 Task: Select politics as the cause.
Action: Mouse moved to (785, 107)
Screenshot: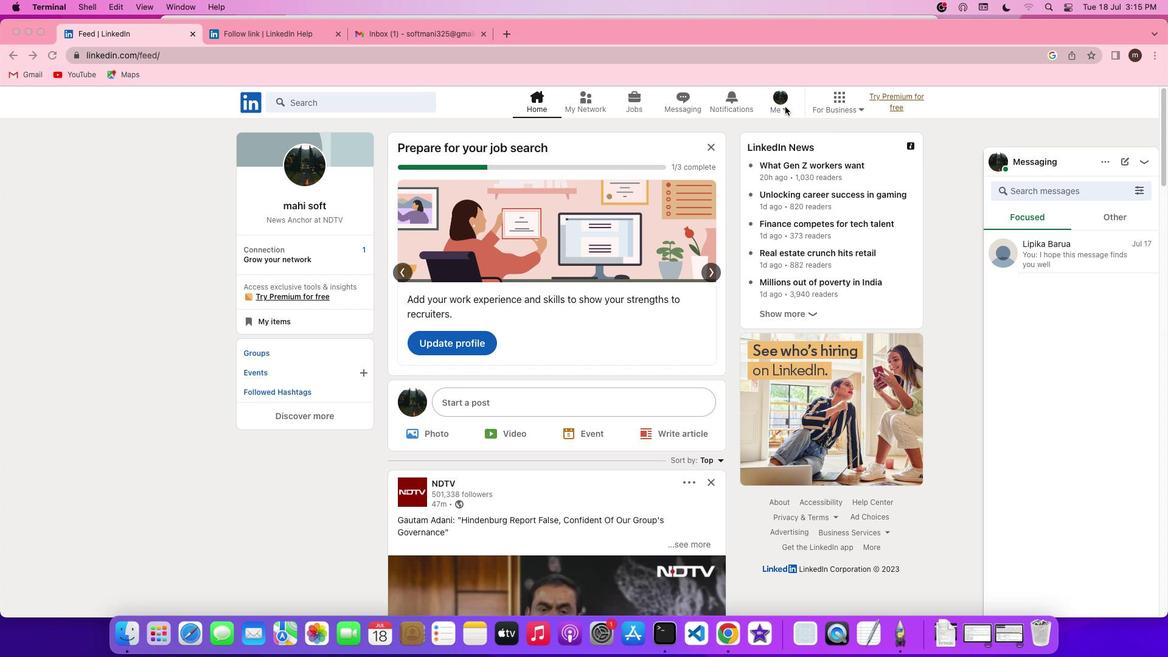 
Action: Mouse pressed left at (785, 107)
Screenshot: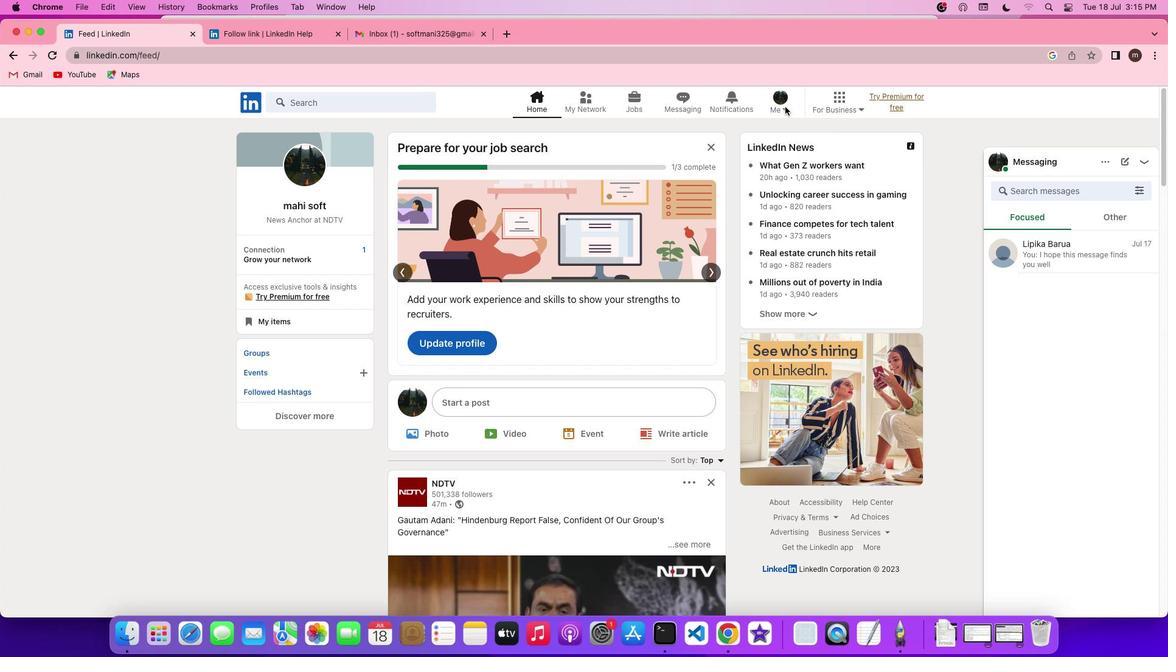 
Action: Mouse moved to (784, 107)
Screenshot: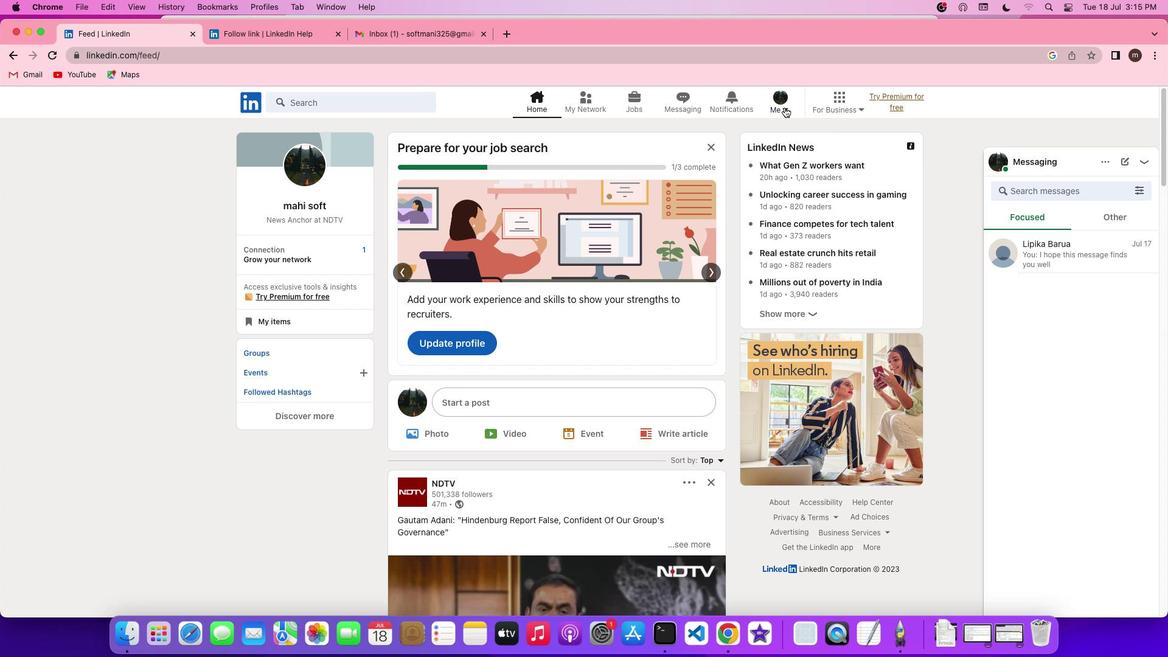 
Action: Mouse pressed left at (784, 107)
Screenshot: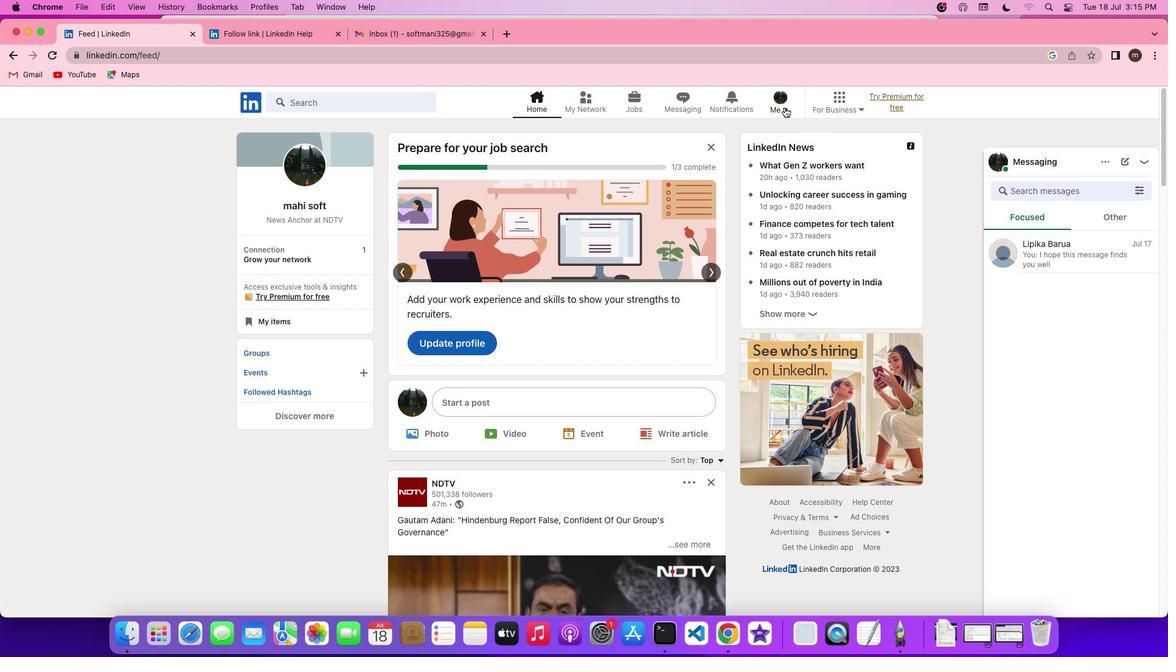 
Action: Mouse moved to (750, 169)
Screenshot: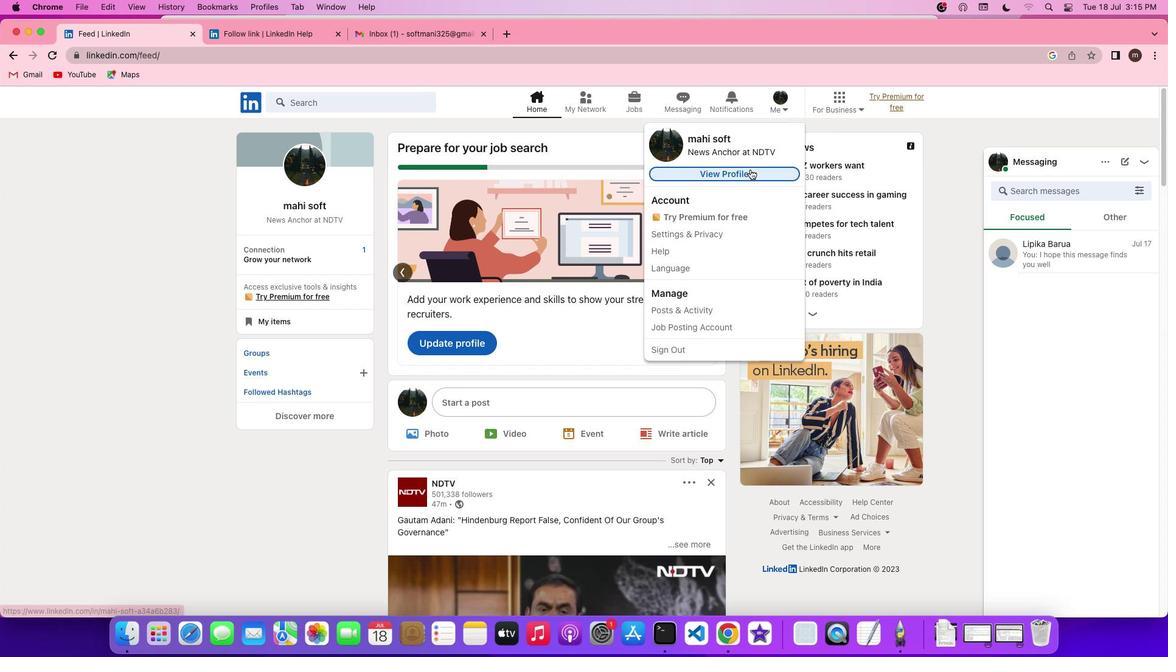 
Action: Mouse pressed left at (750, 169)
Screenshot: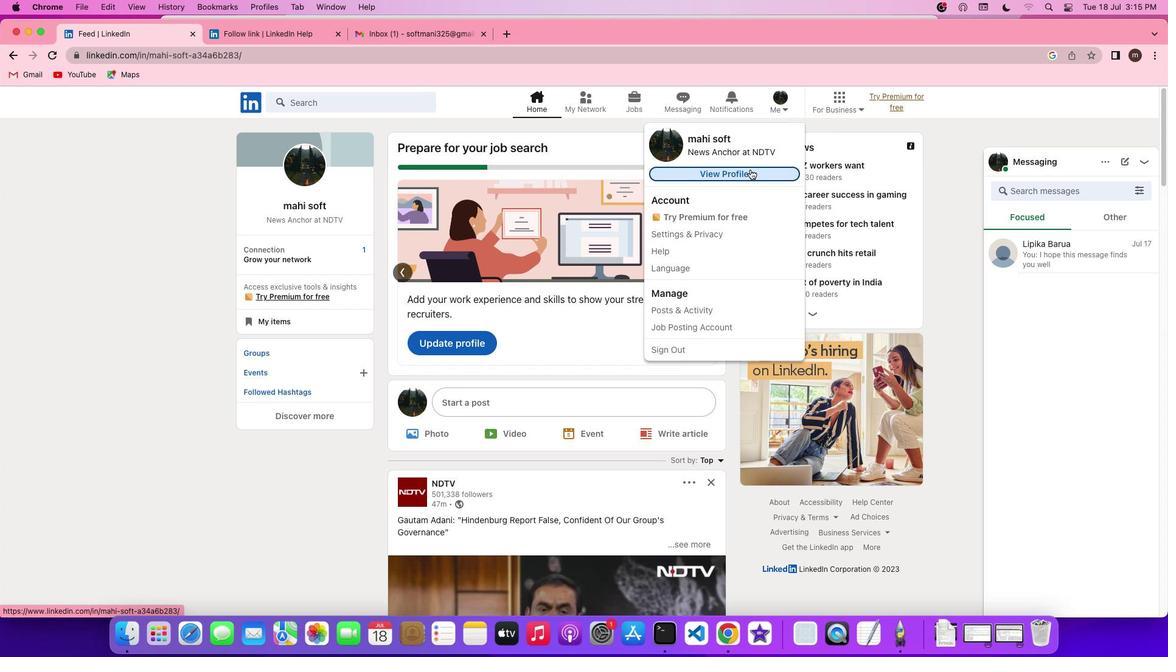 
Action: Mouse moved to (378, 374)
Screenshot: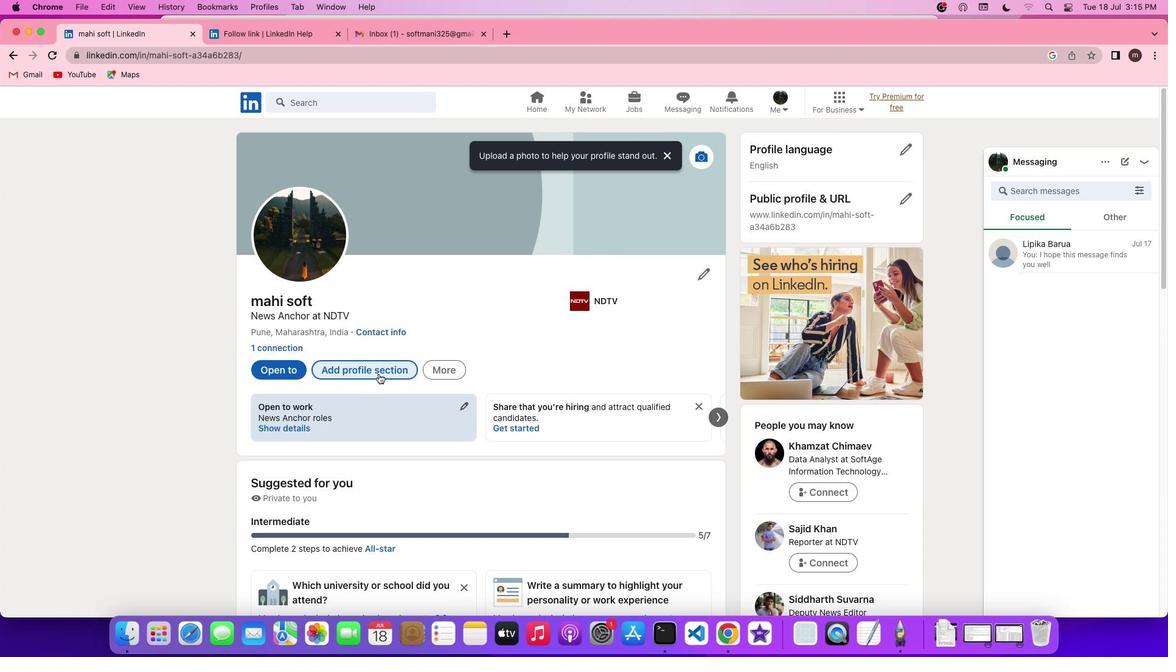 
Action: Mouse pressed left at (378, 374)
Screenshot: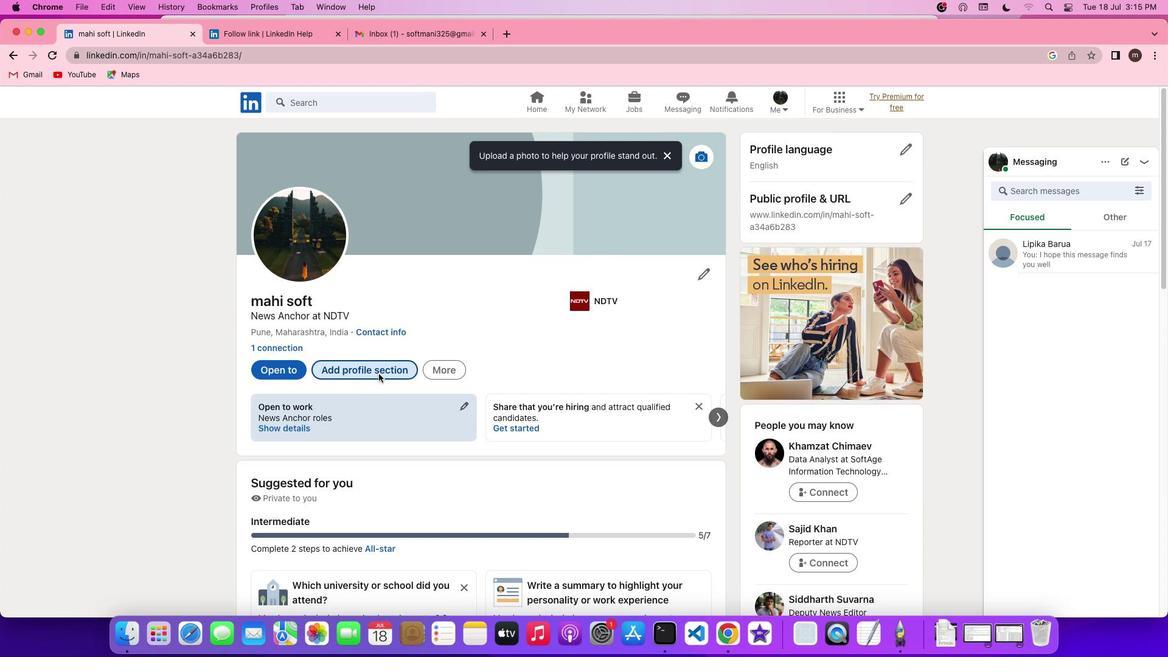 
Action: Mouse moved to (453, 390)
Screenshot: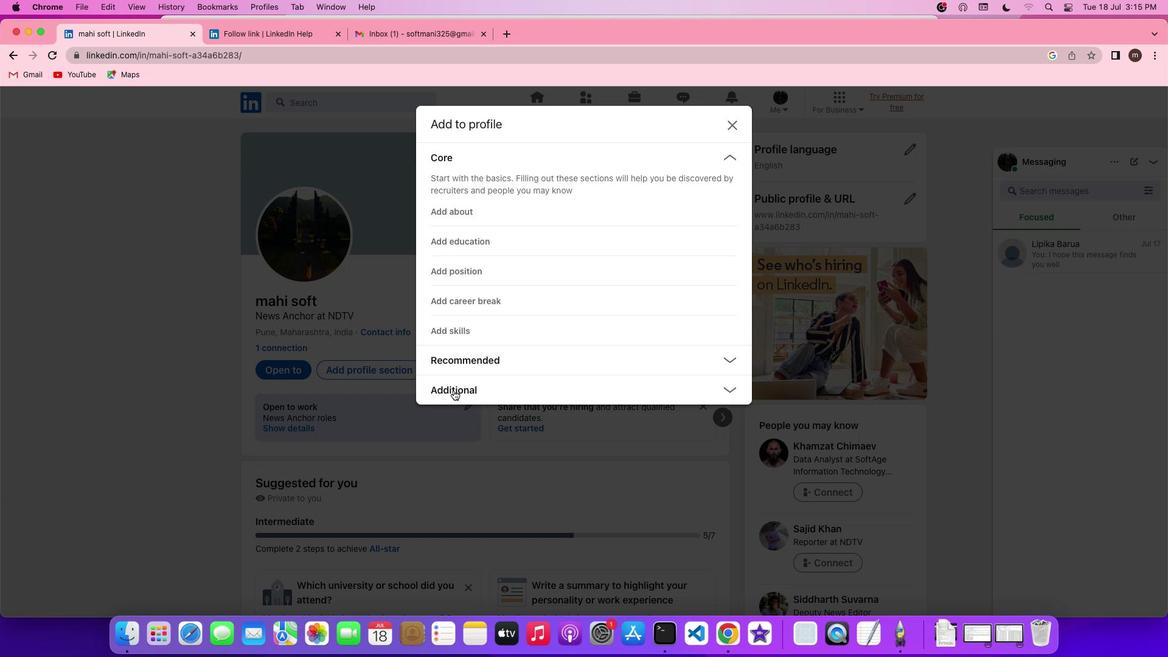 
Action: Mouse pressed left at (453, 390)
Screenshot: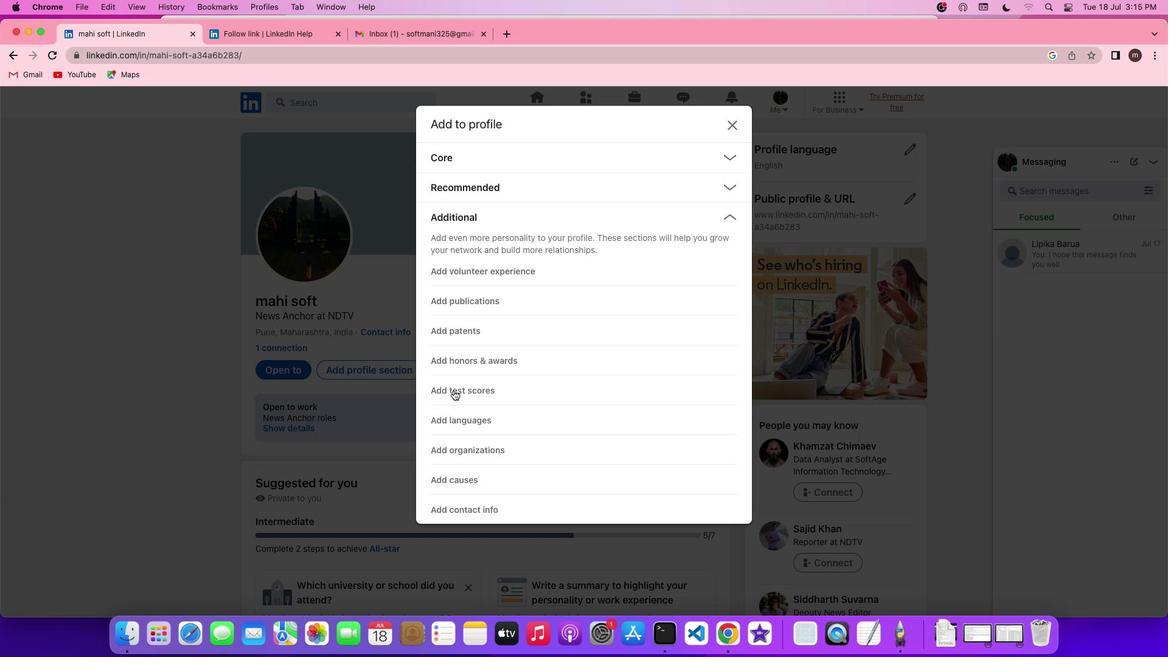 
Action: Mouse moved to (461, 272)
Screenshot: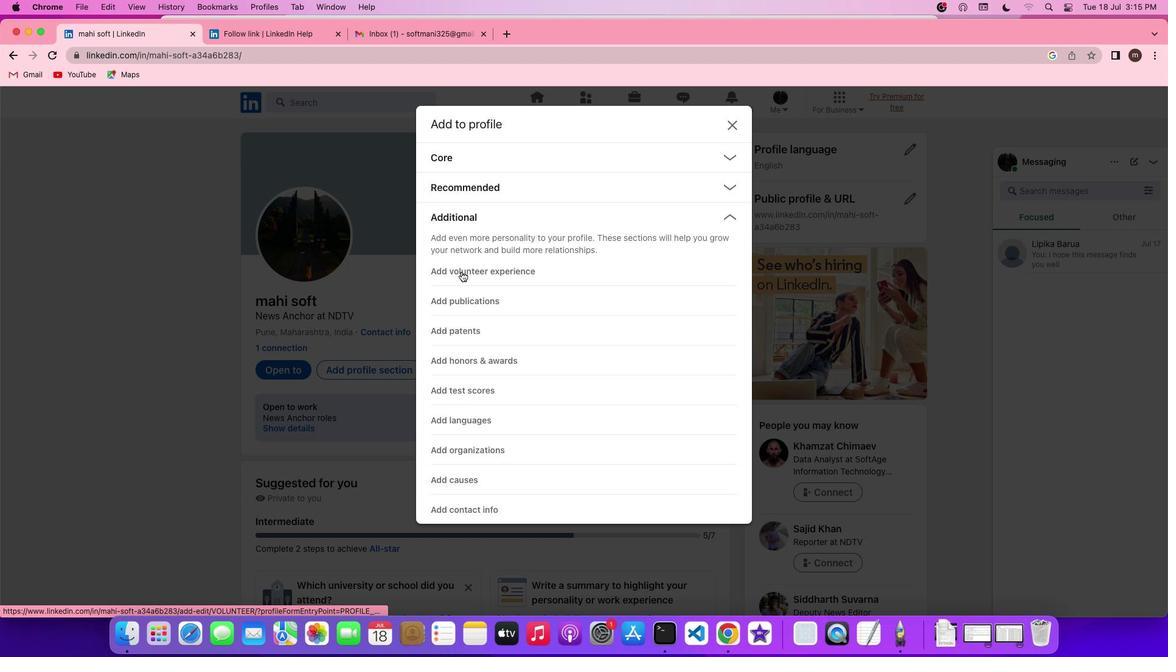 
Action: Mouse pressed left at (461, 272)
Screenshot: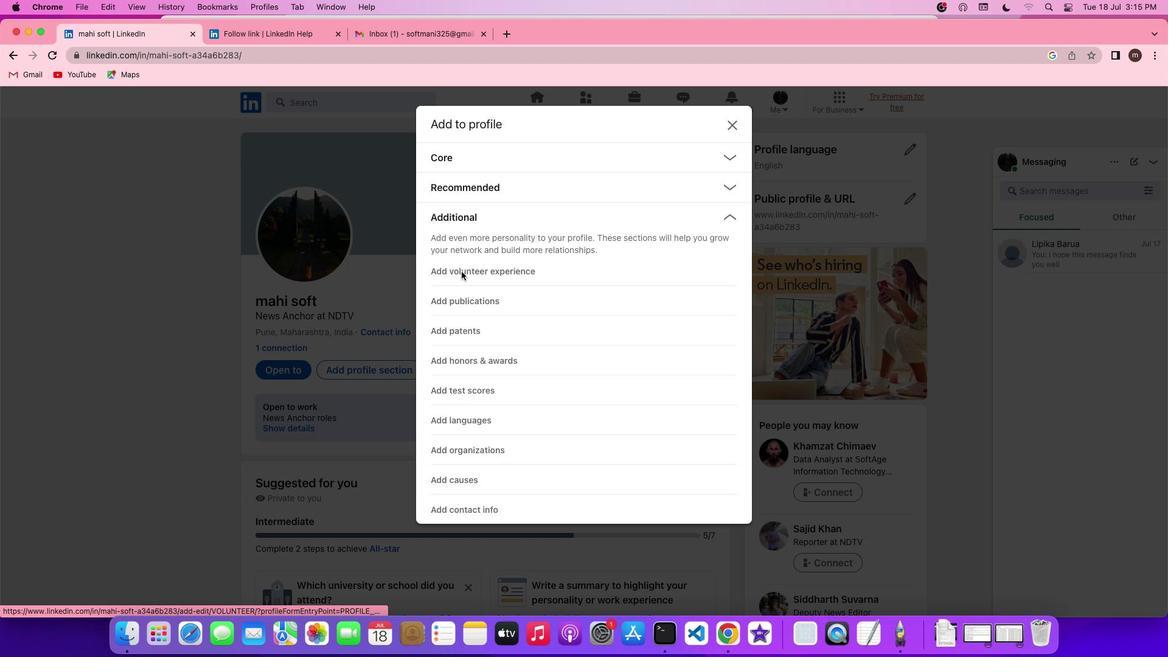 
Action: Mouse moved to (782, 295)
Screenshot: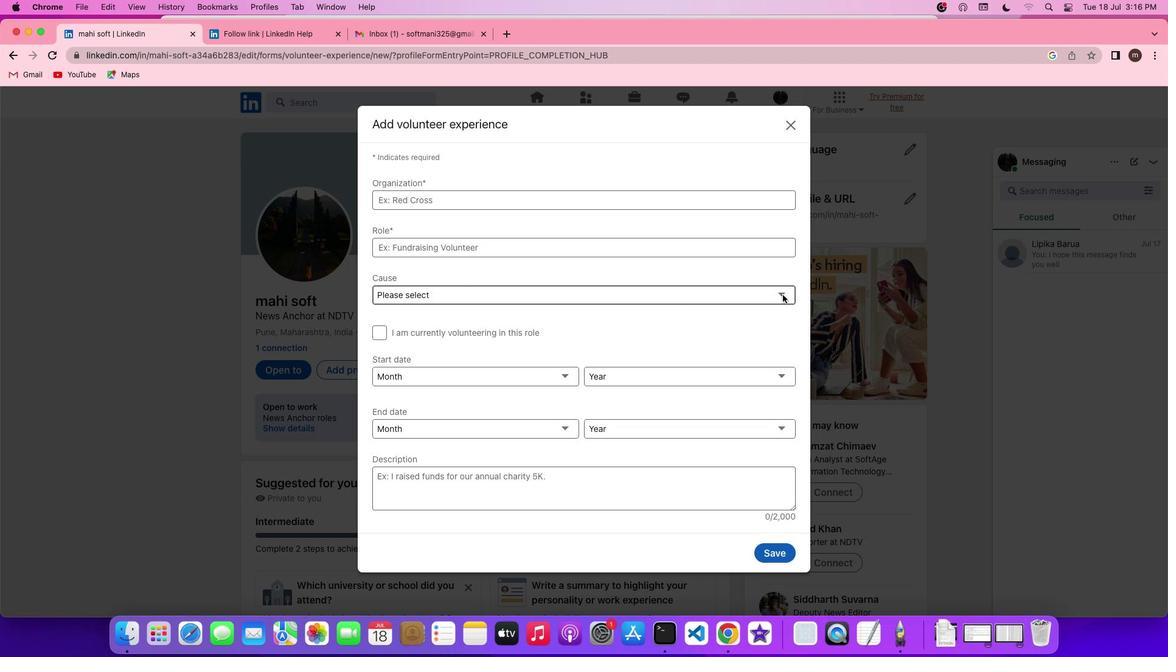 
Action: Mouse pressed left at (782, 295)
Screenshot: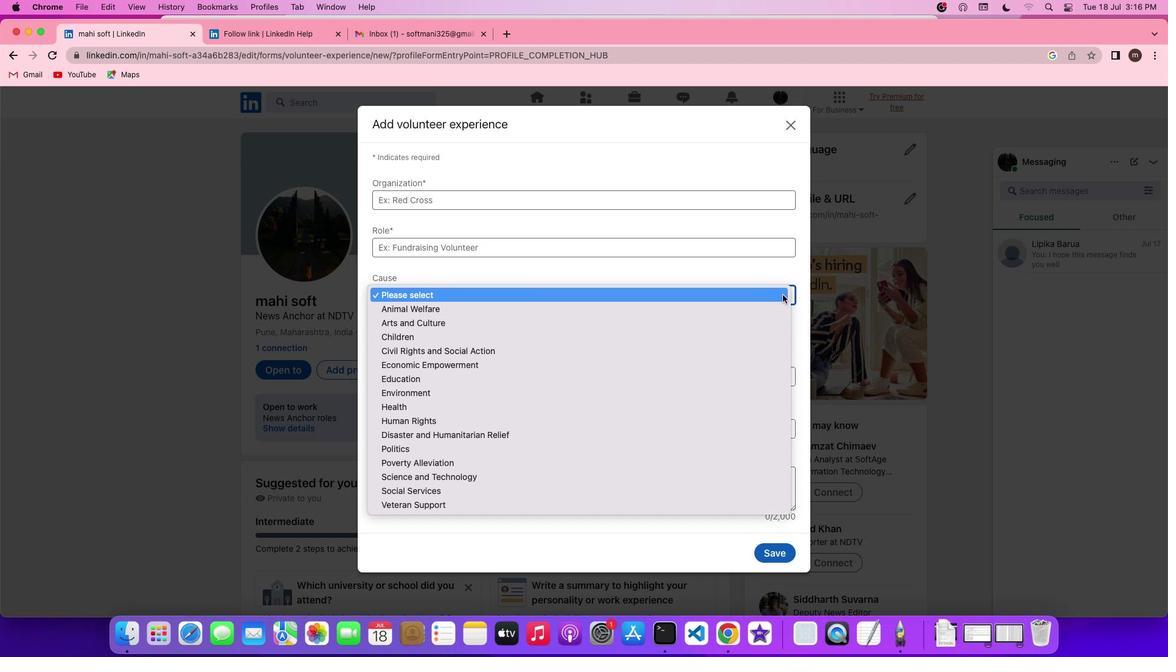 
Action: Mouse moved to (705, 449)
Screenshot: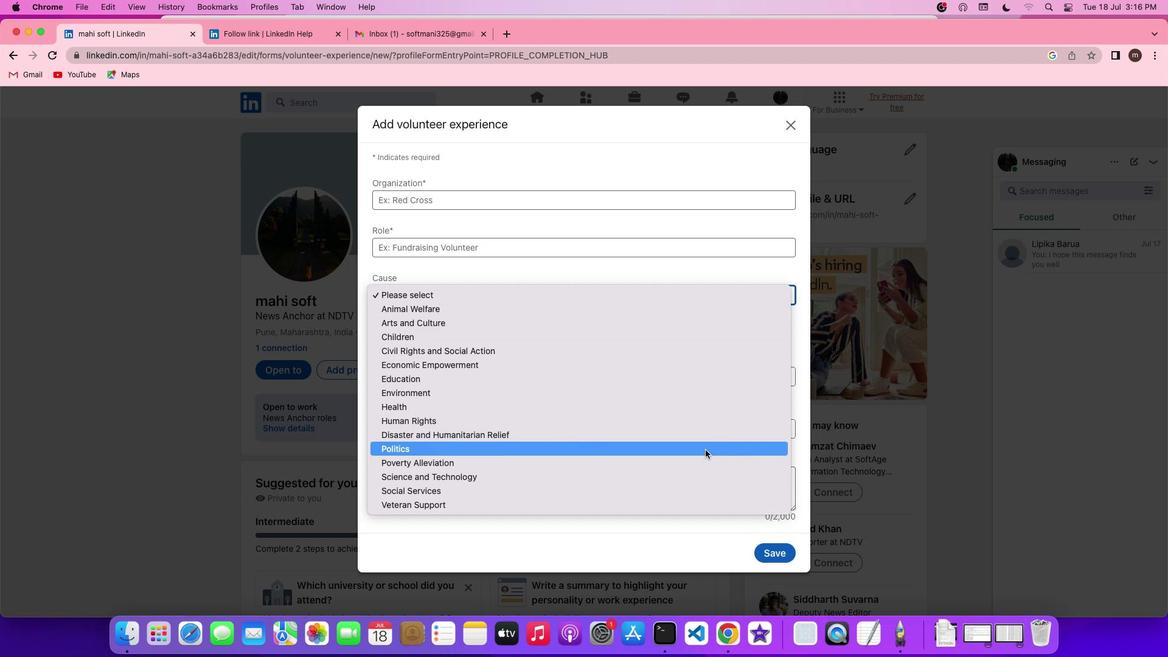 
Action: Mouse pressed left at (705, 449)
Screenshot: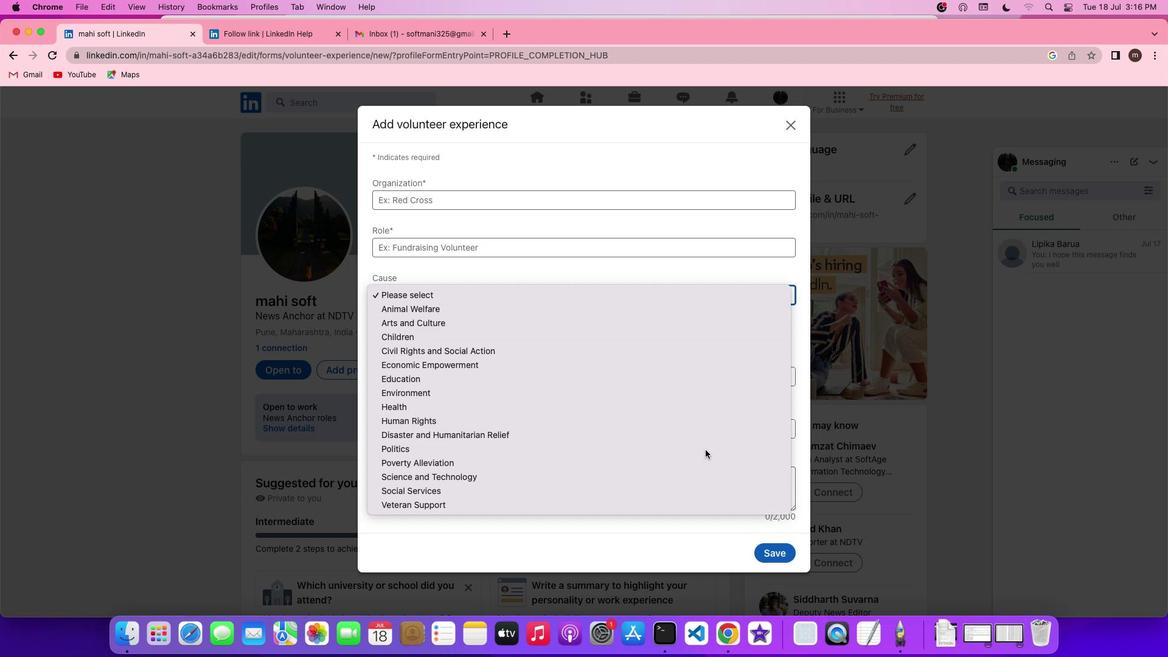 
